 Task: Customize the location of the meeting "Feedback Session" to "I will call my invitee".
Action: Mouse moved to (727, 438)
Screenshot: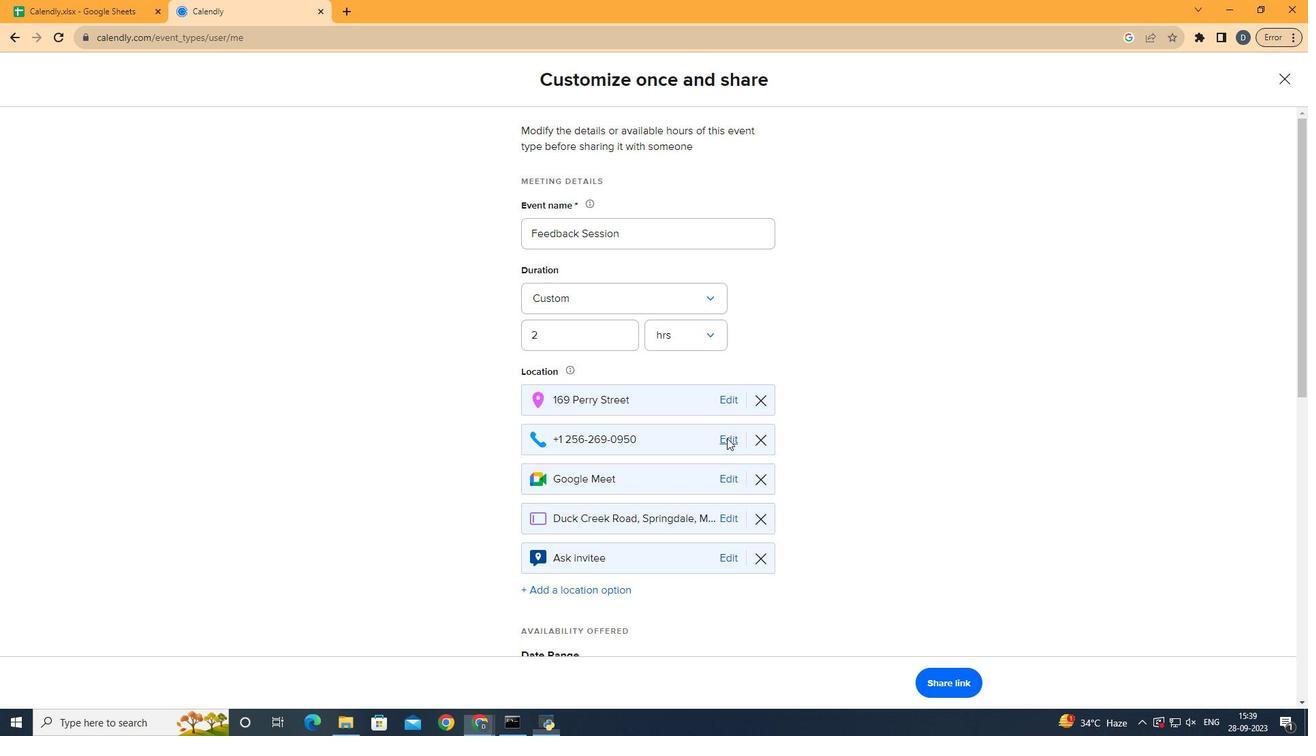 
Action: Mouse pressed left at (727, 438)
Screenshot: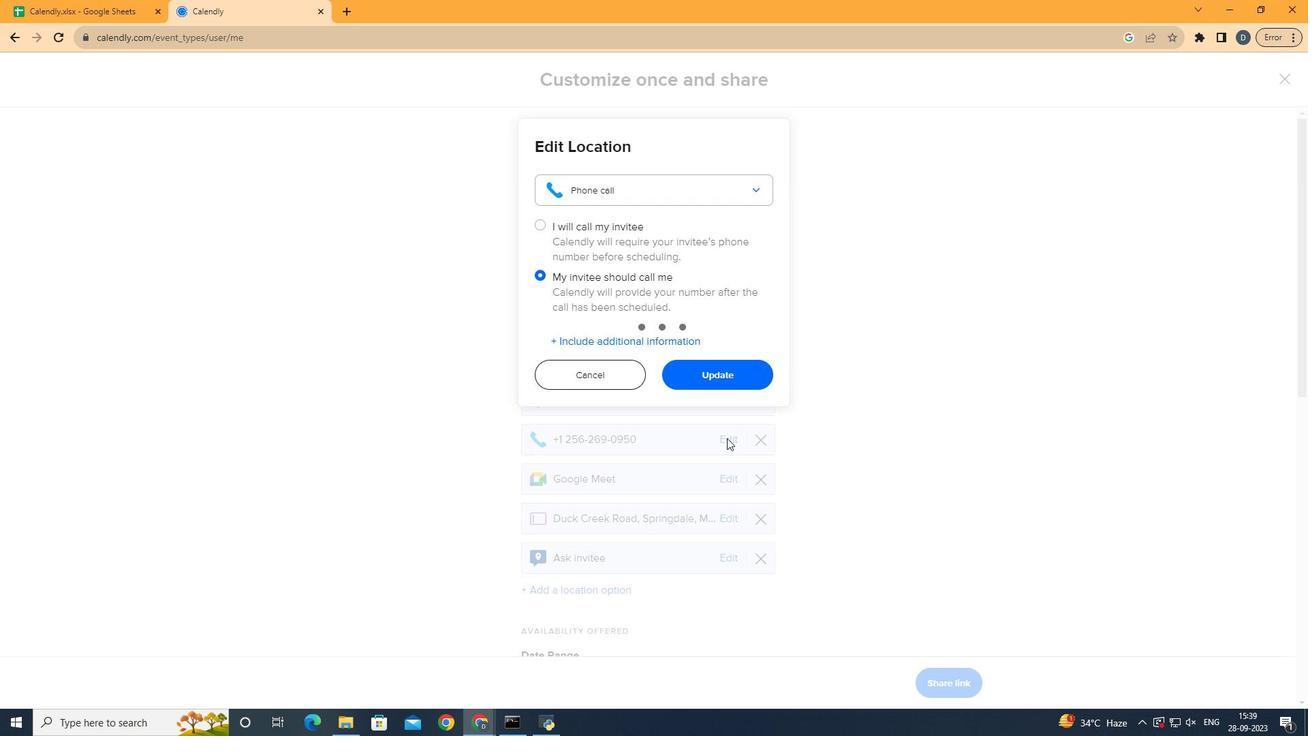 
Action: Mouse moved to (618, 245)
Screenshot: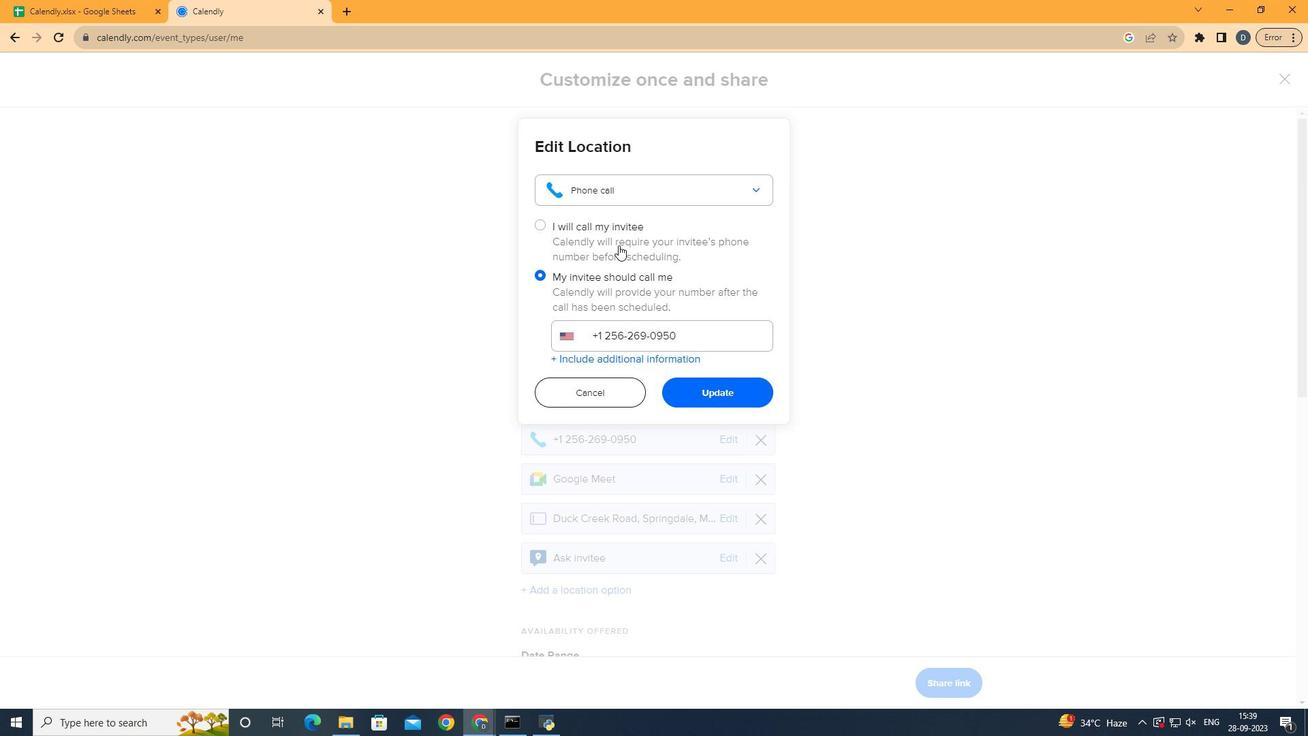 
Action: Mouse pressed left at (618, 245)
Screenshot: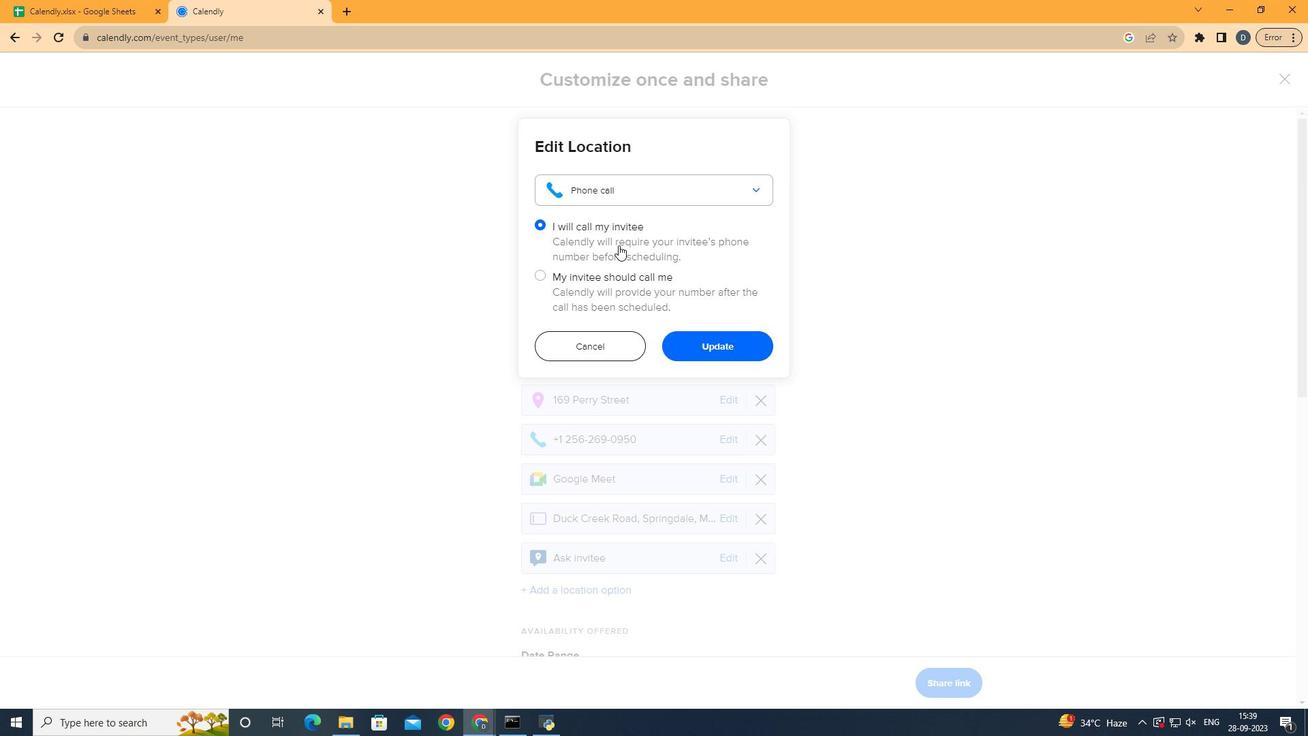 
Action: Mouse moved to (728, 342)
Screenshot: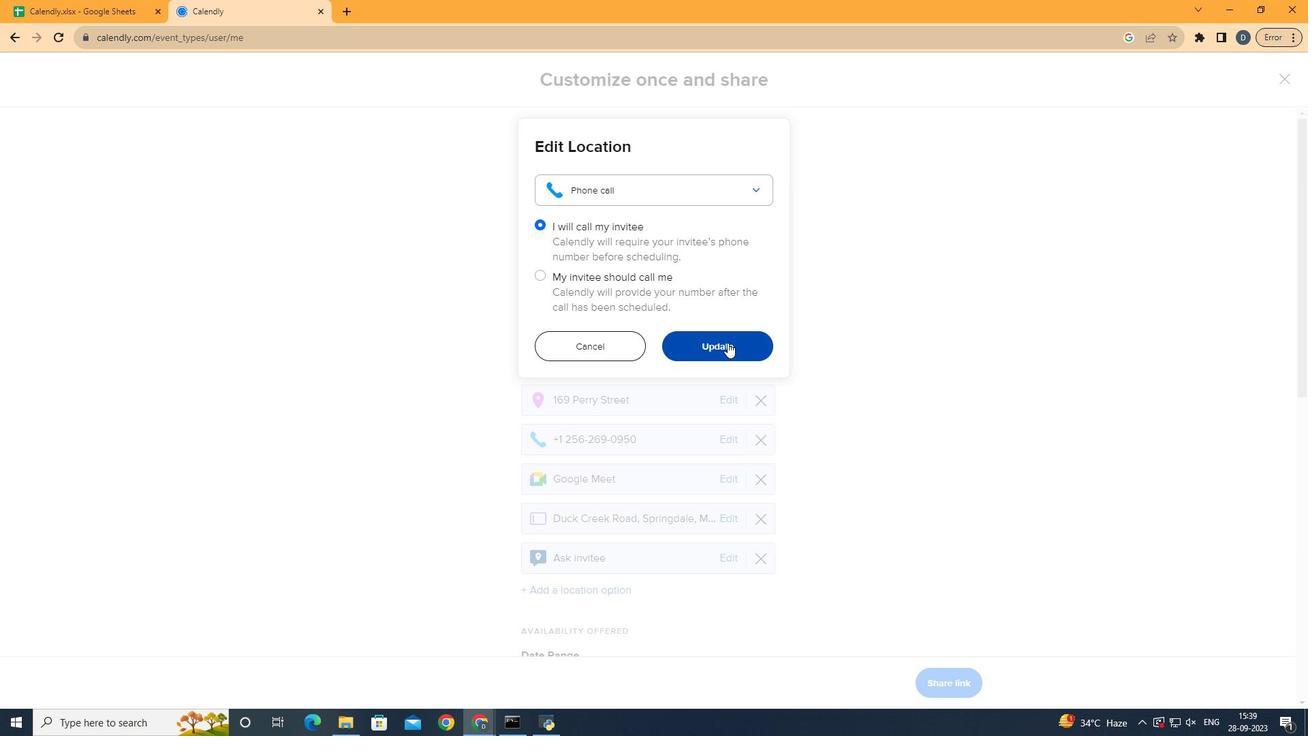 
Action: Mouse pressed left at (728, 342)
Screenshot: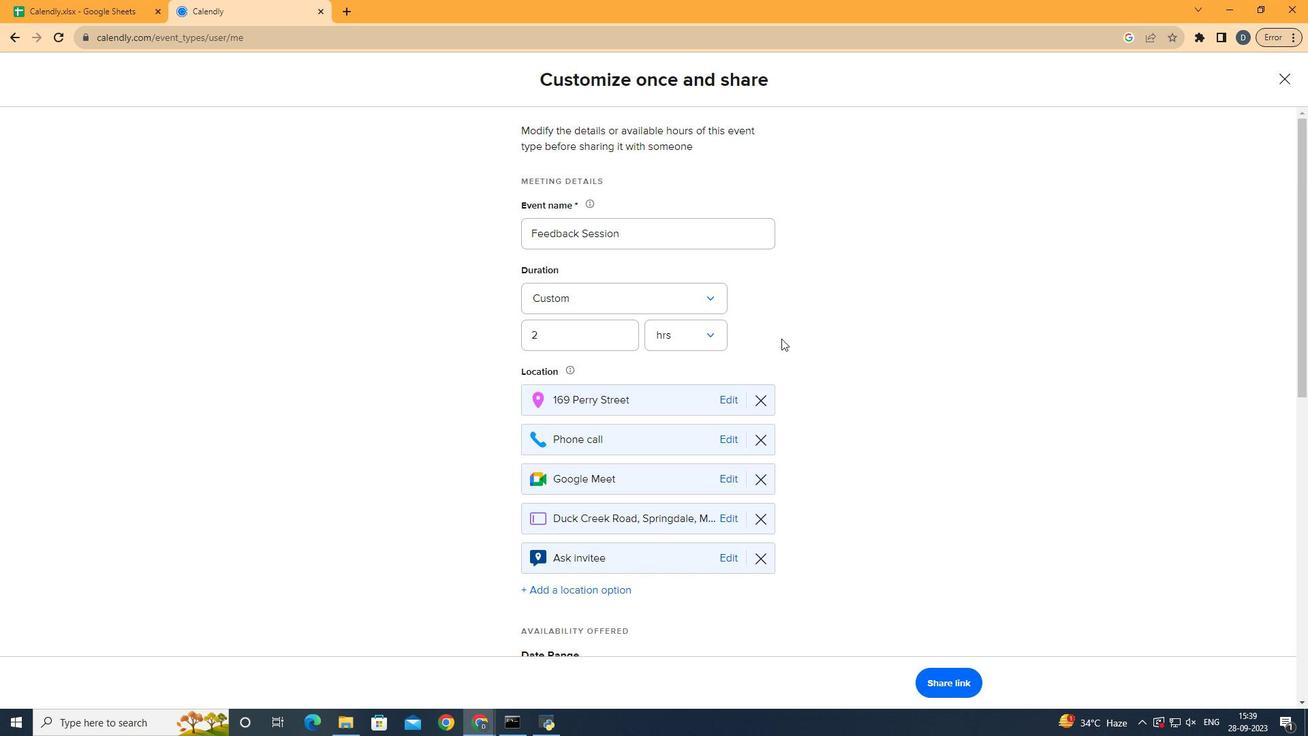 
Action: Mouse moved to (915, 340)
Screenshot: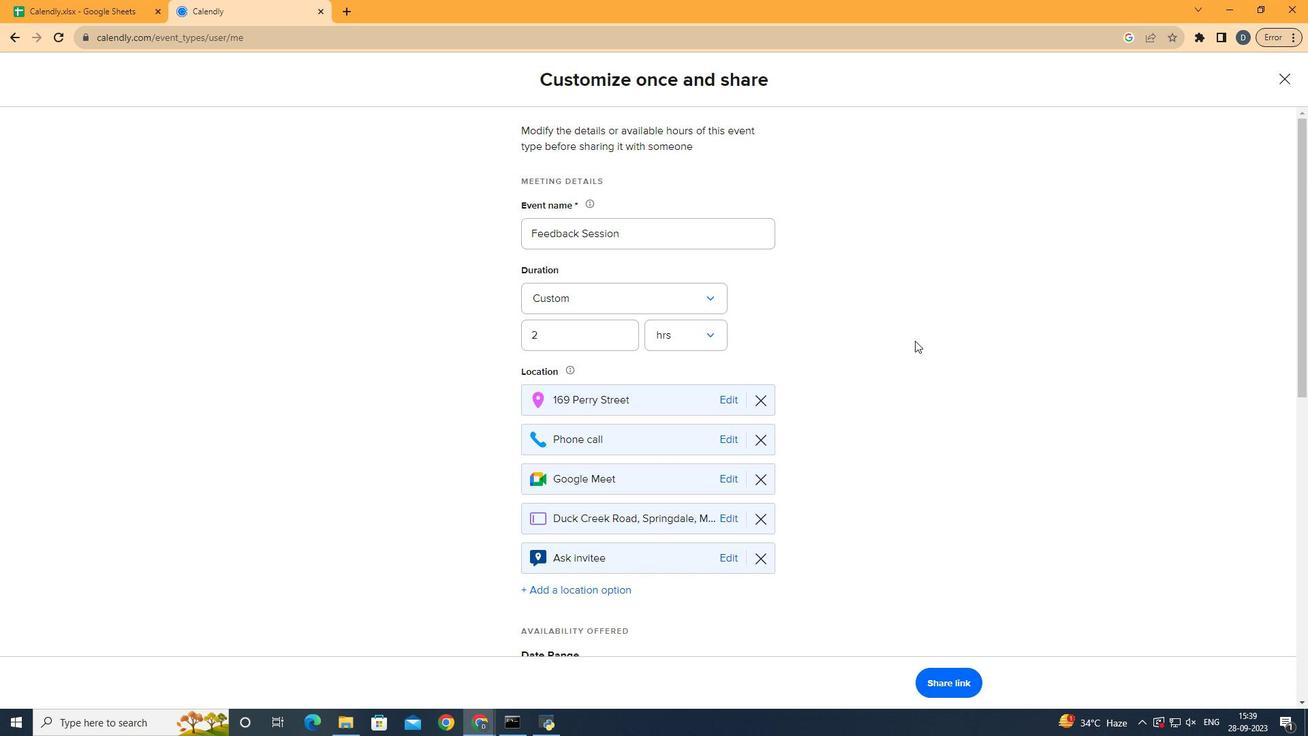 
